 Task: Set the Speed to Smooth
Action: Mouse moved to (640, 255)
Screenshot: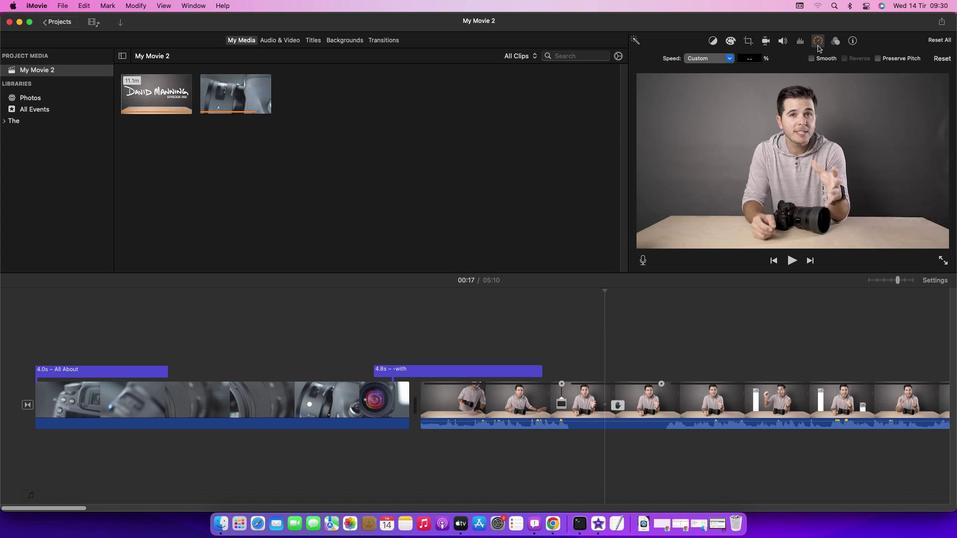 
Action: Mouse pressed left at (640, 255)
Screenshot: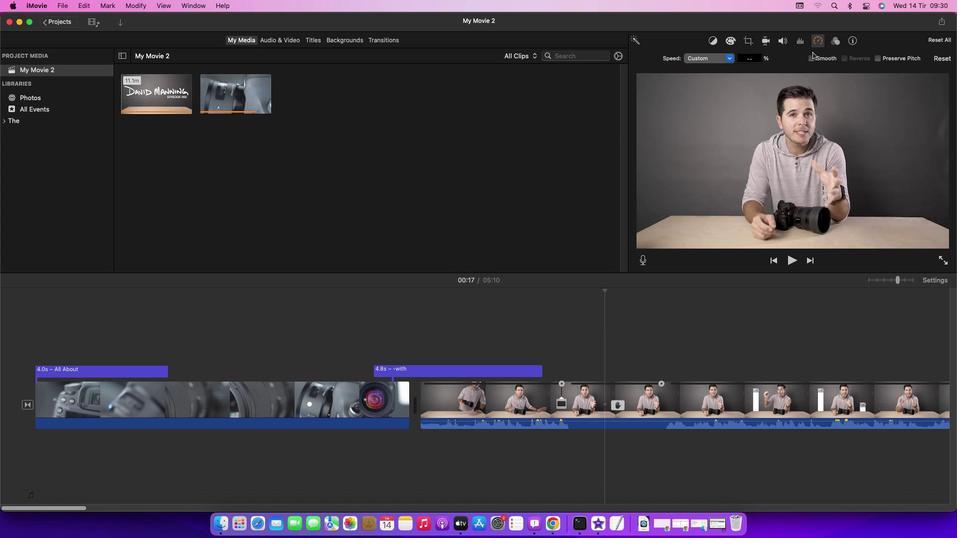 
Action: Mouse moved to (640, 255)
Screenshot: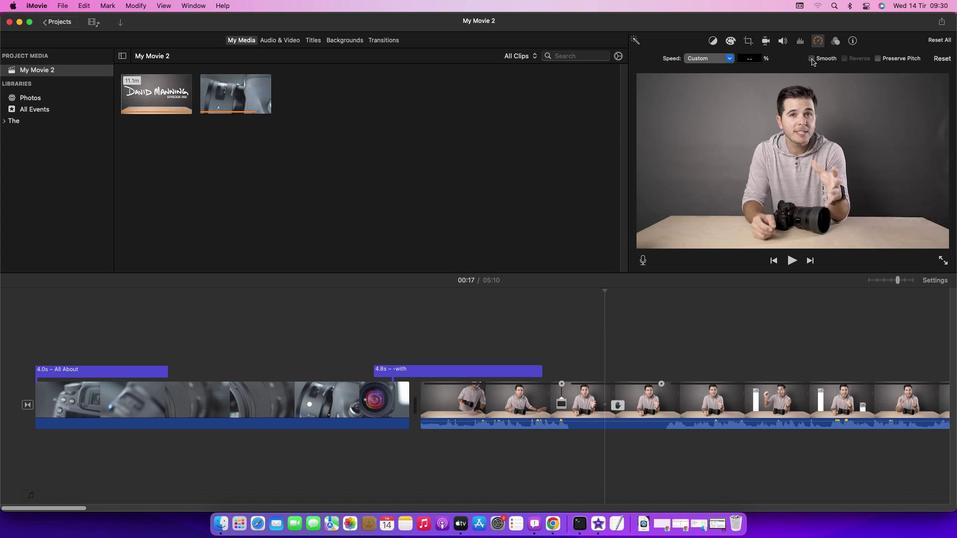 
Action: Mouse pressed left at (640, 255)
Screenshot: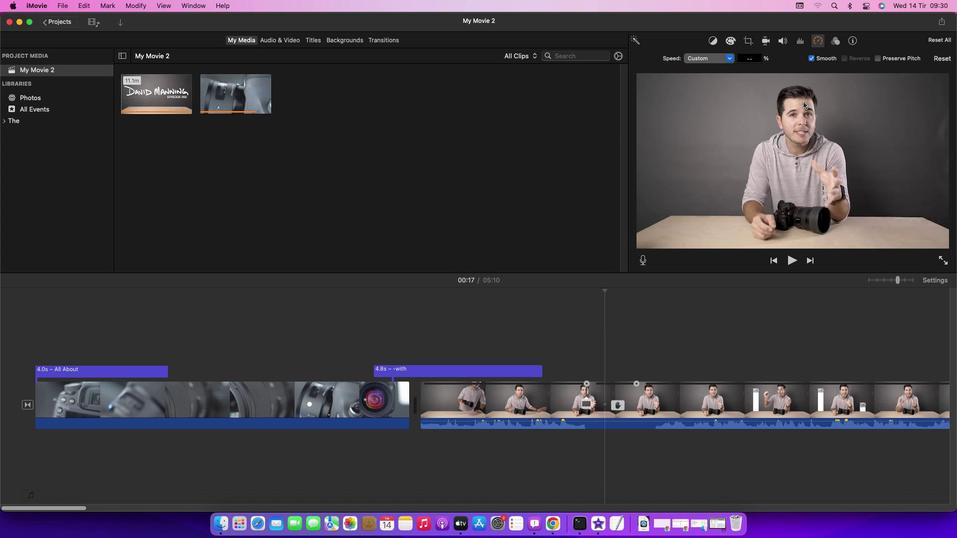 
Action: Mouse moved to (640, 255)
Screenshot: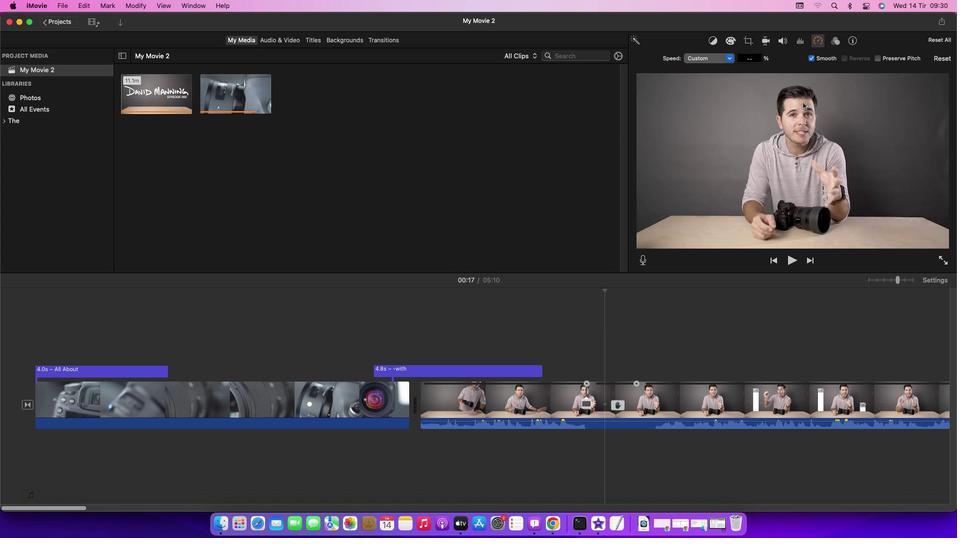
